 Task: Change the link text to "Schedule time with the manager".
Action: Mouse moved to (119, 201)
Screenshot: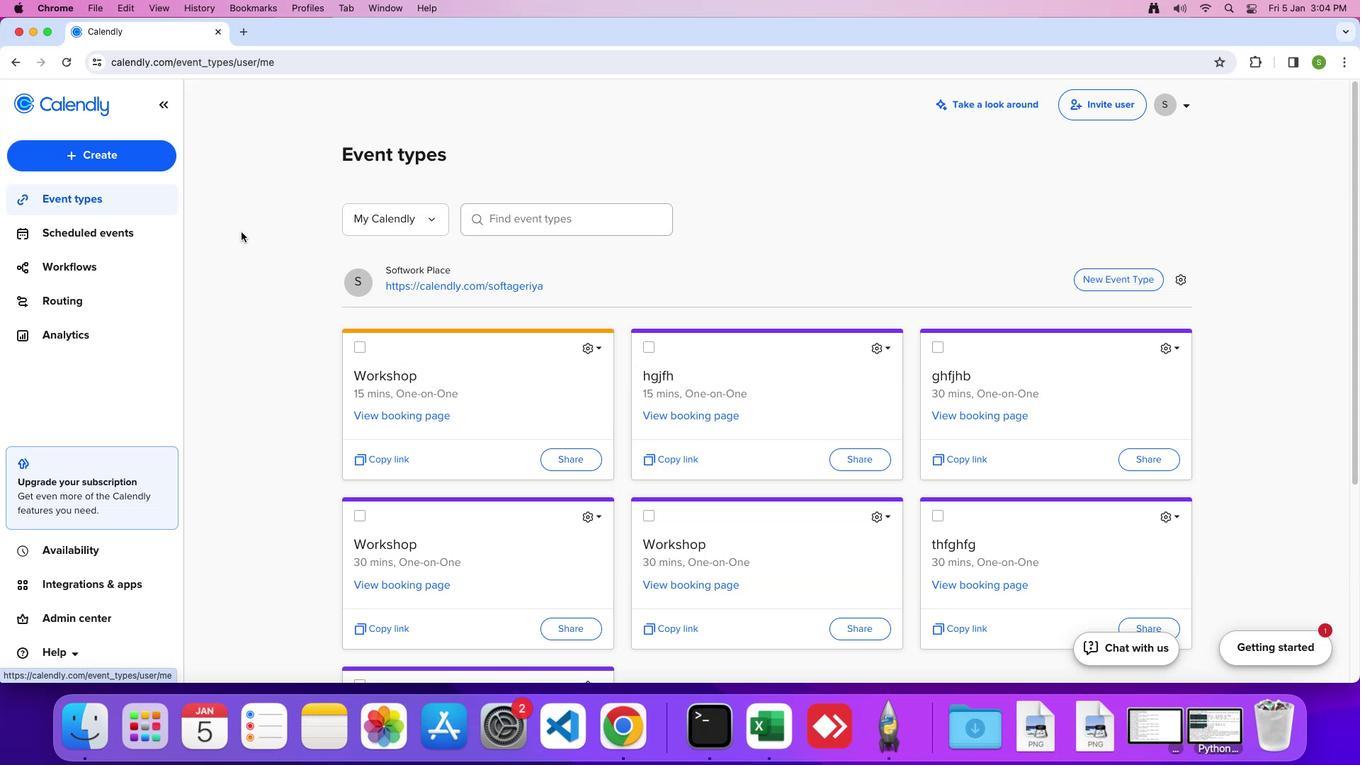 
Action: Mouse pressed left at (119, 201)
Screenshot: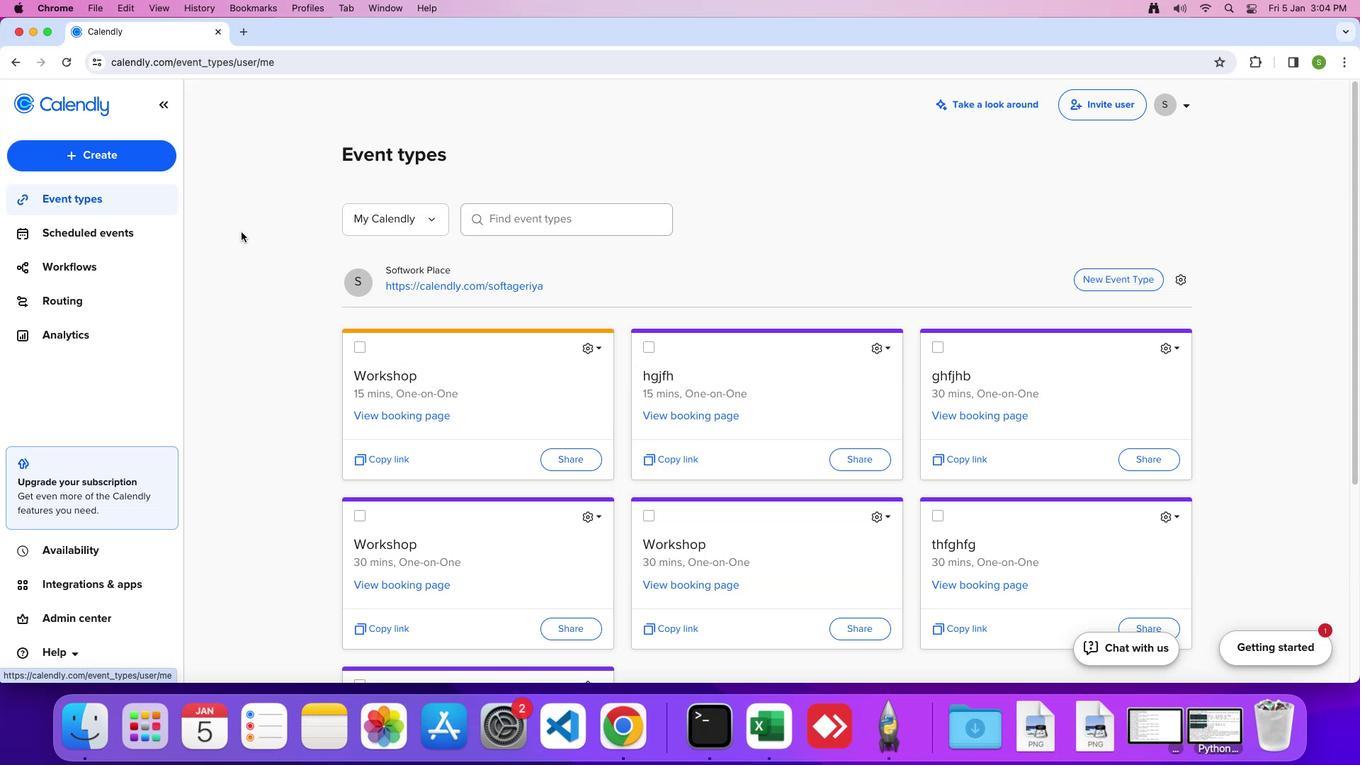
Action: Mouse moved to (1185, 283)
Screenshot: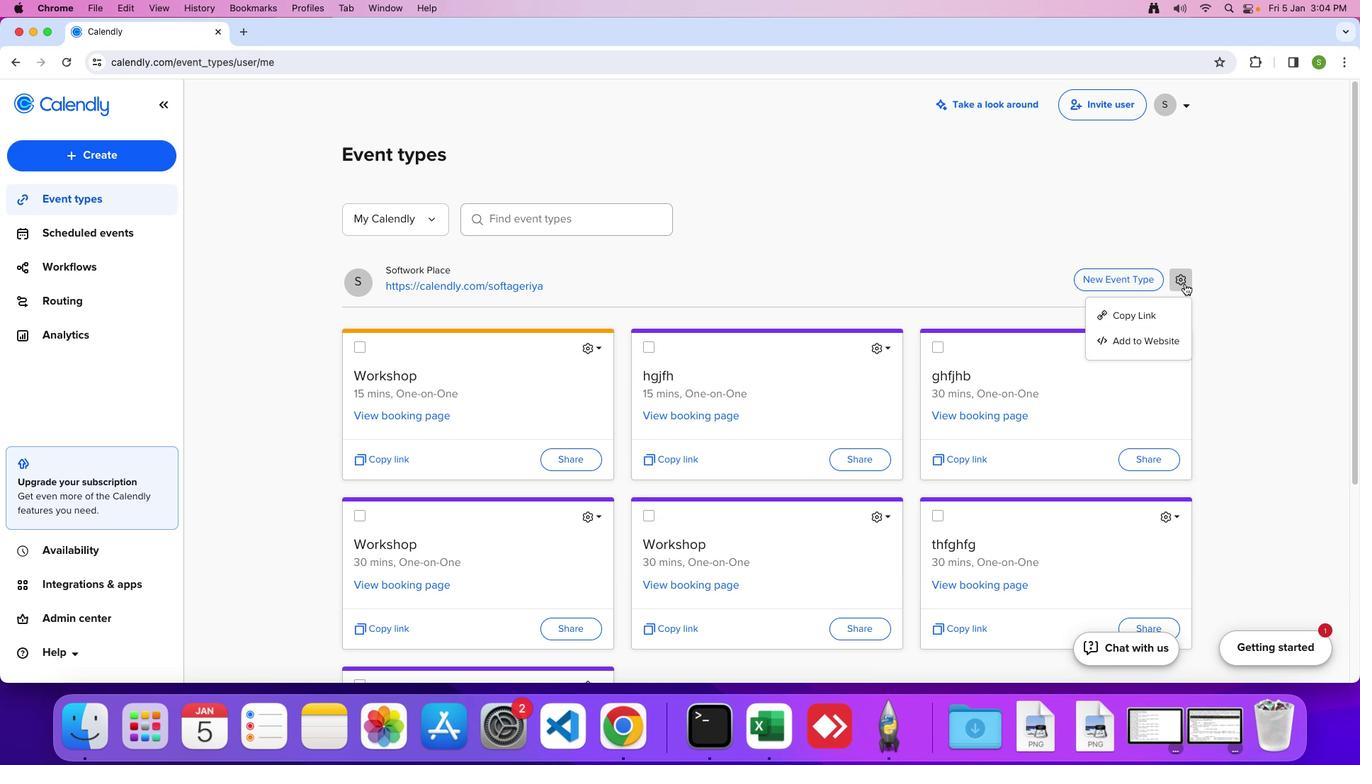 
Action: Mouse pressed left at (1185, 283)
Screenshot: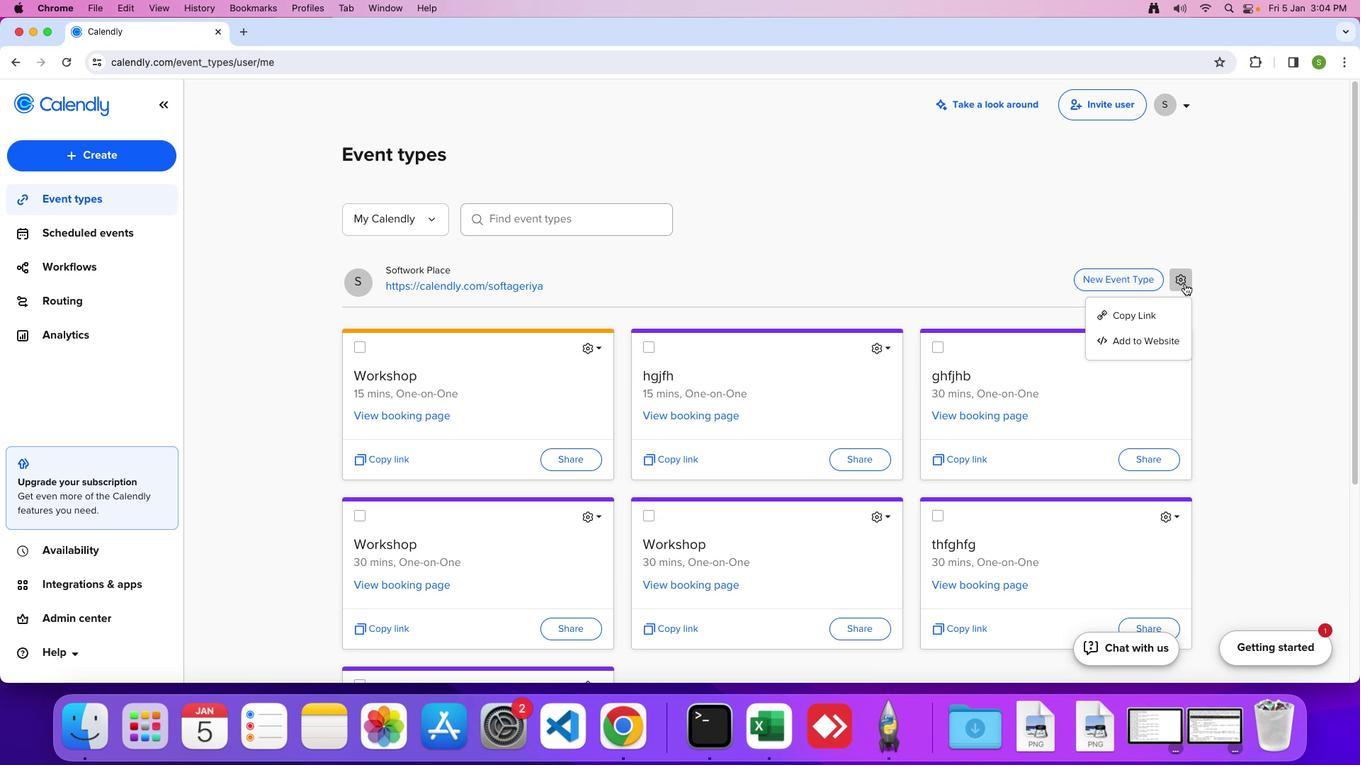 
Action: Mouse moved to (1155, 344)
Screenshot: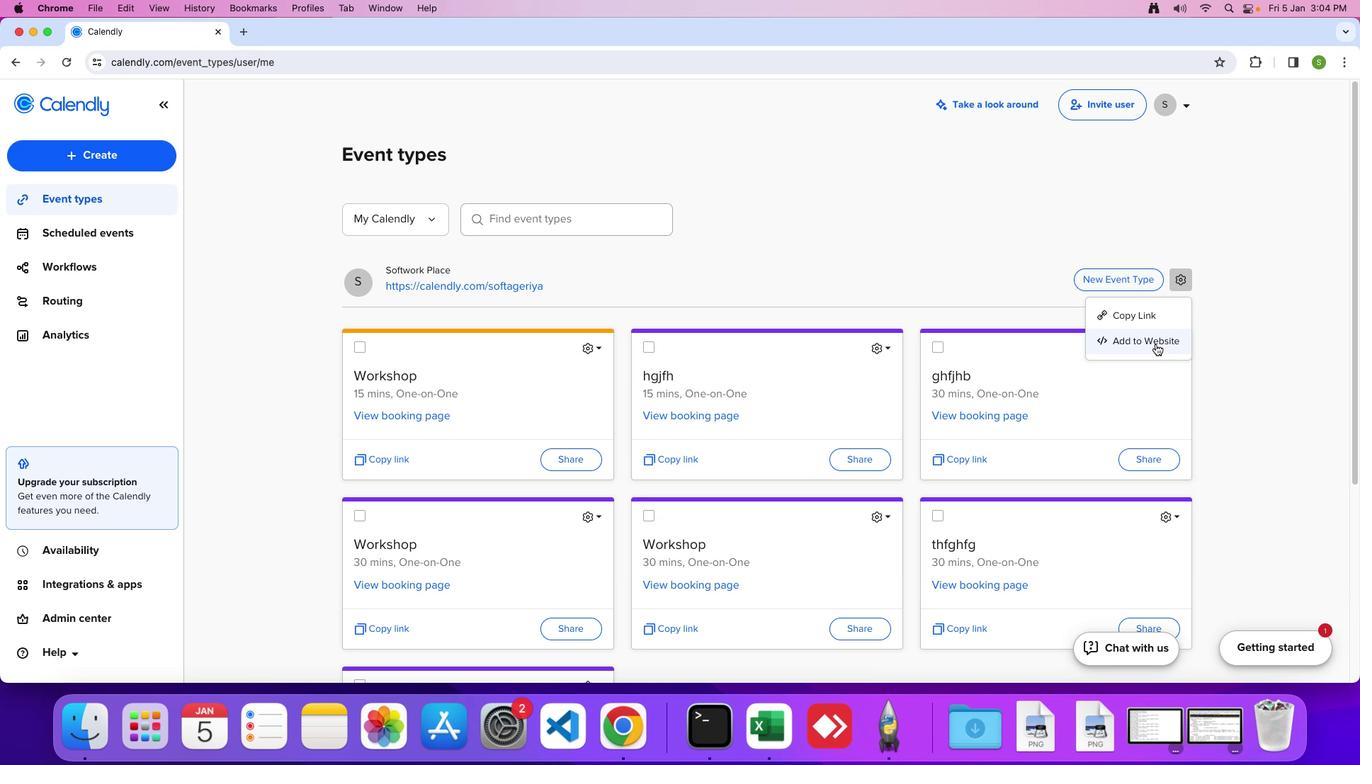 
Action: Mouse pressed left at (1155, 344)
Screenshot: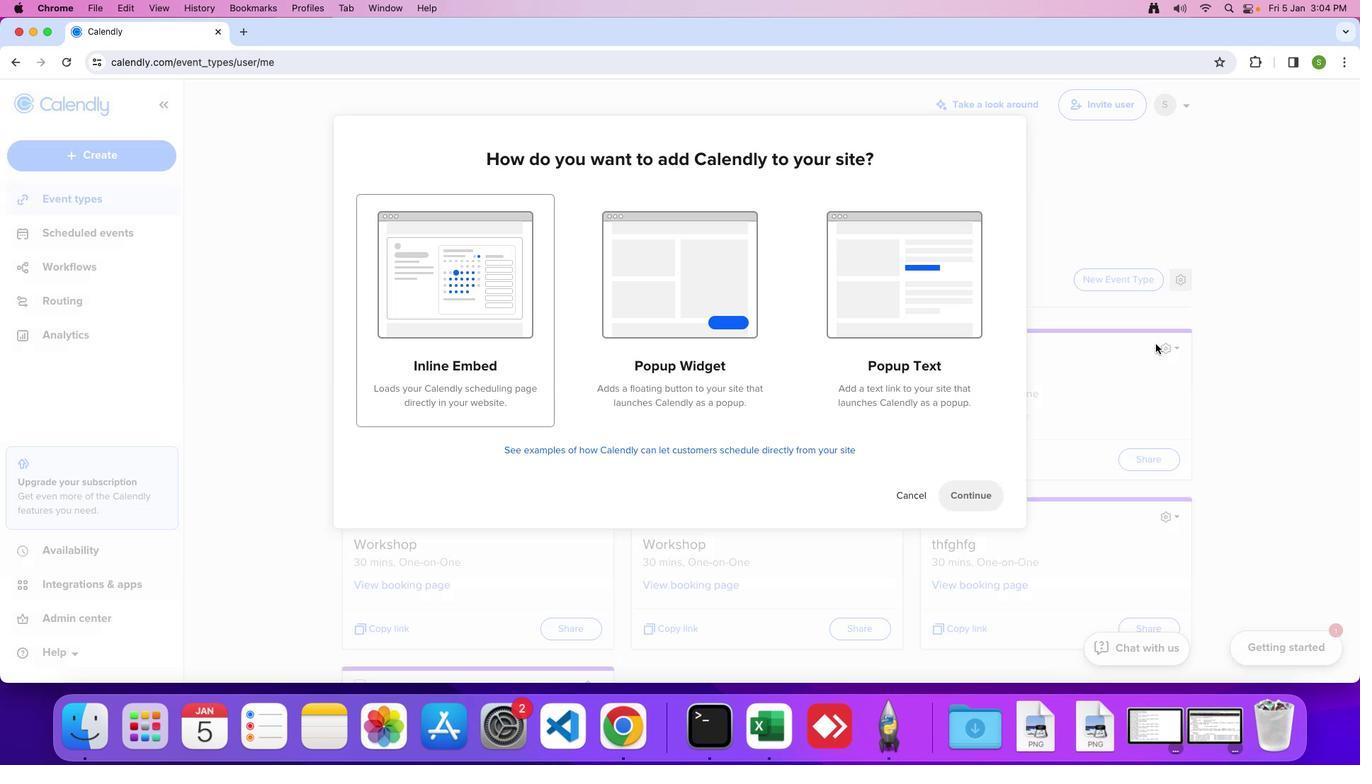 
Action: Mouse moved to (877, 311)
Screenshot: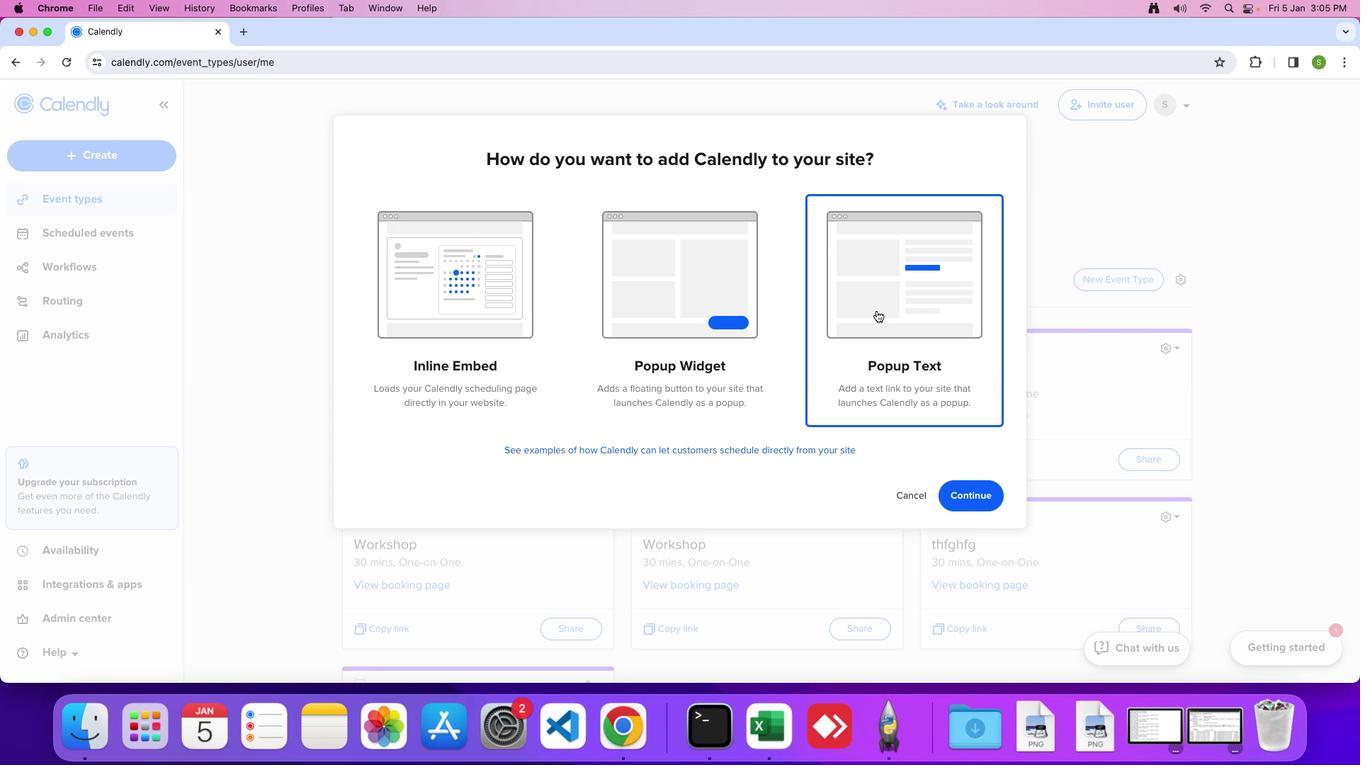 
Action: Mouse pressed left at (877, 311)
Screenshot: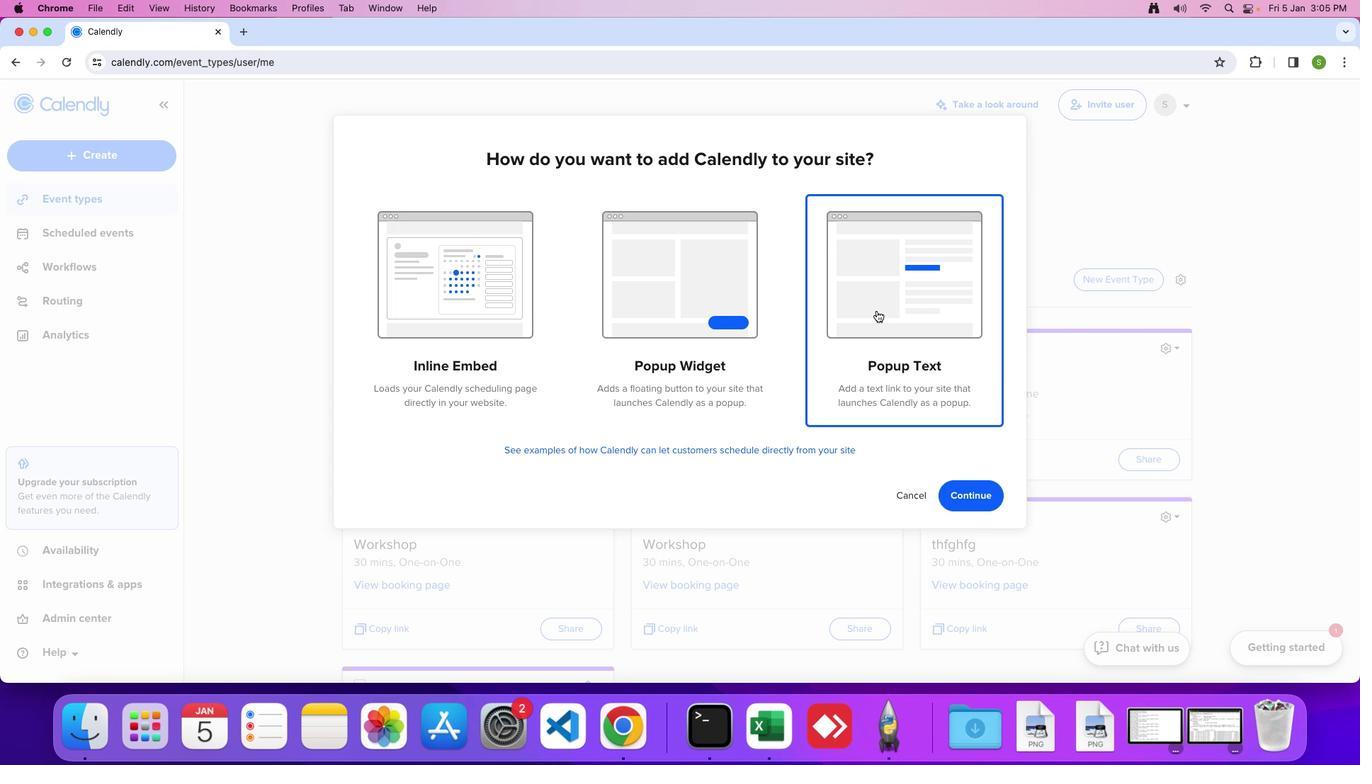 
Action: Mouse moved to (964, 492)
Screenshot: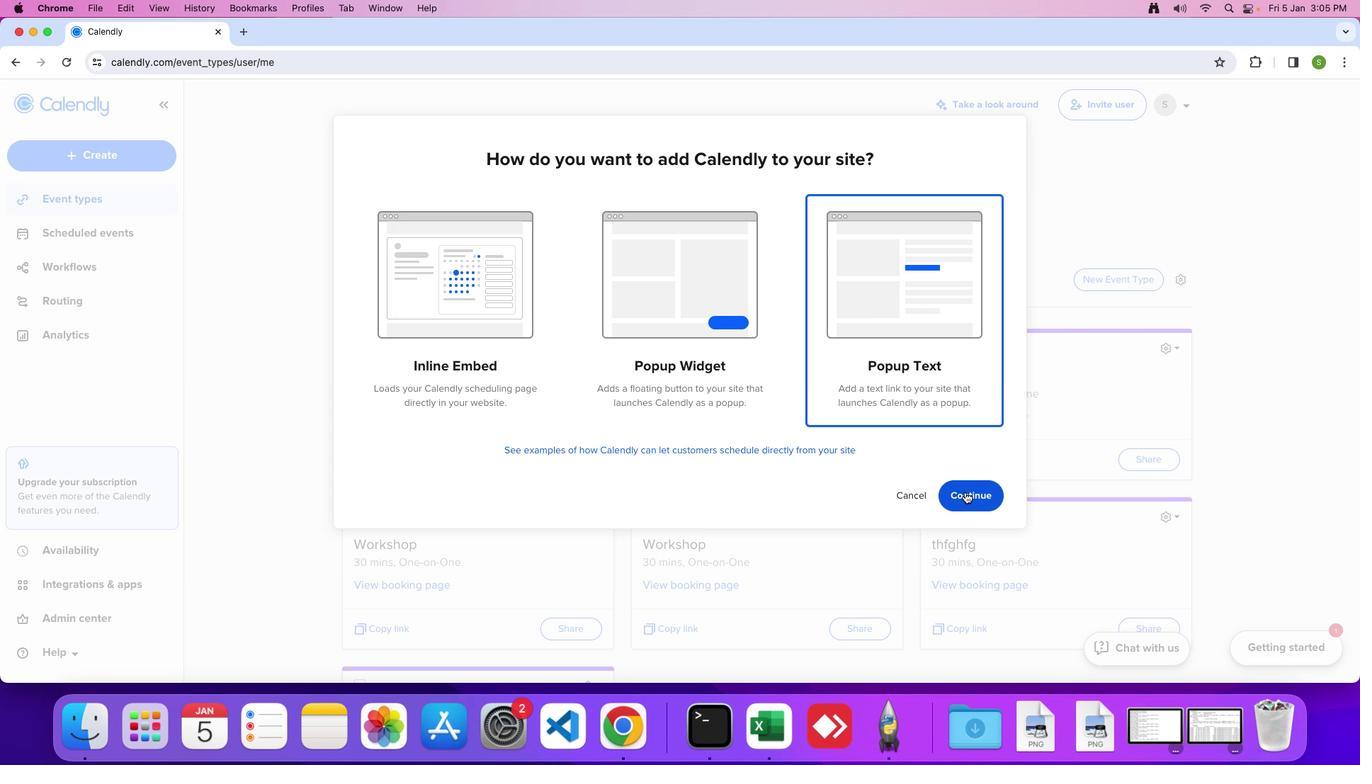 
Action: Mouse pressed left at (964, 492)
Screenshot: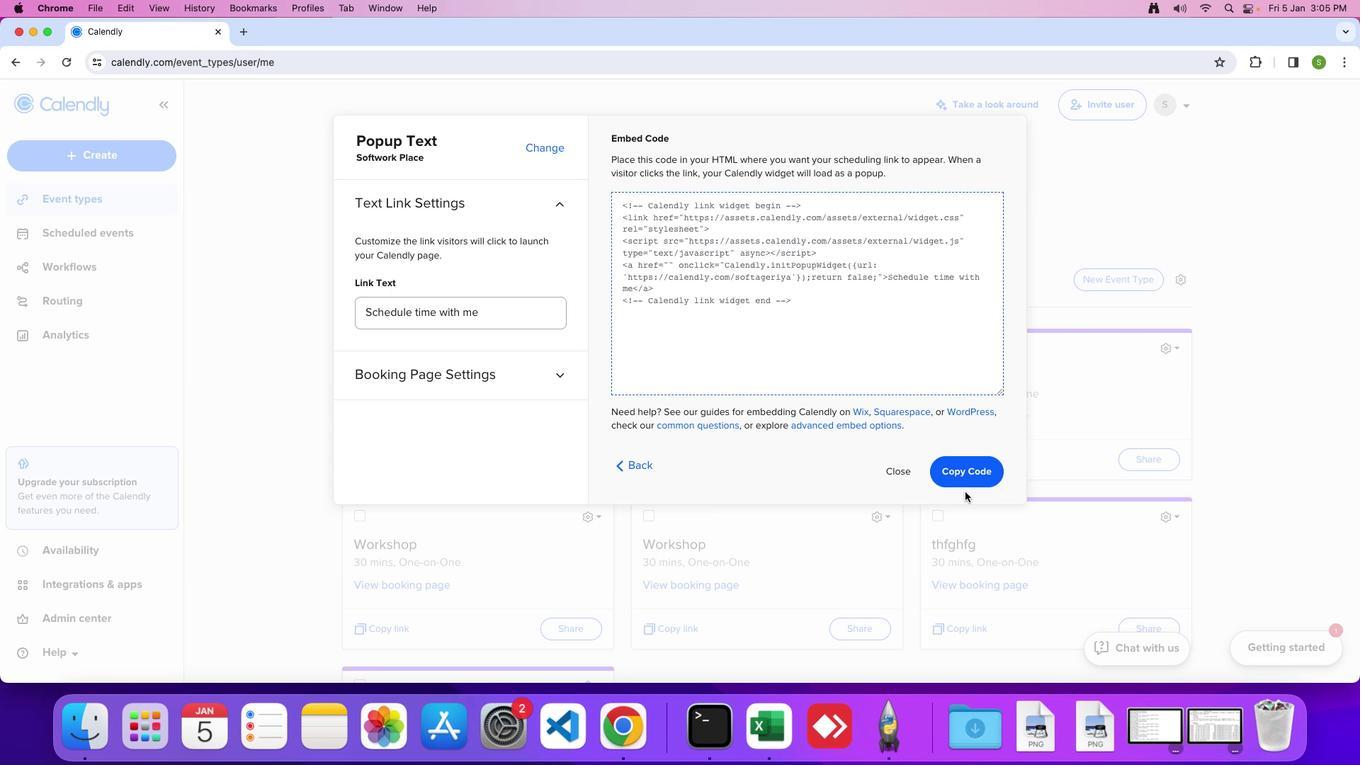 
Action: Mouse moved to (538, 310)
Screenshot: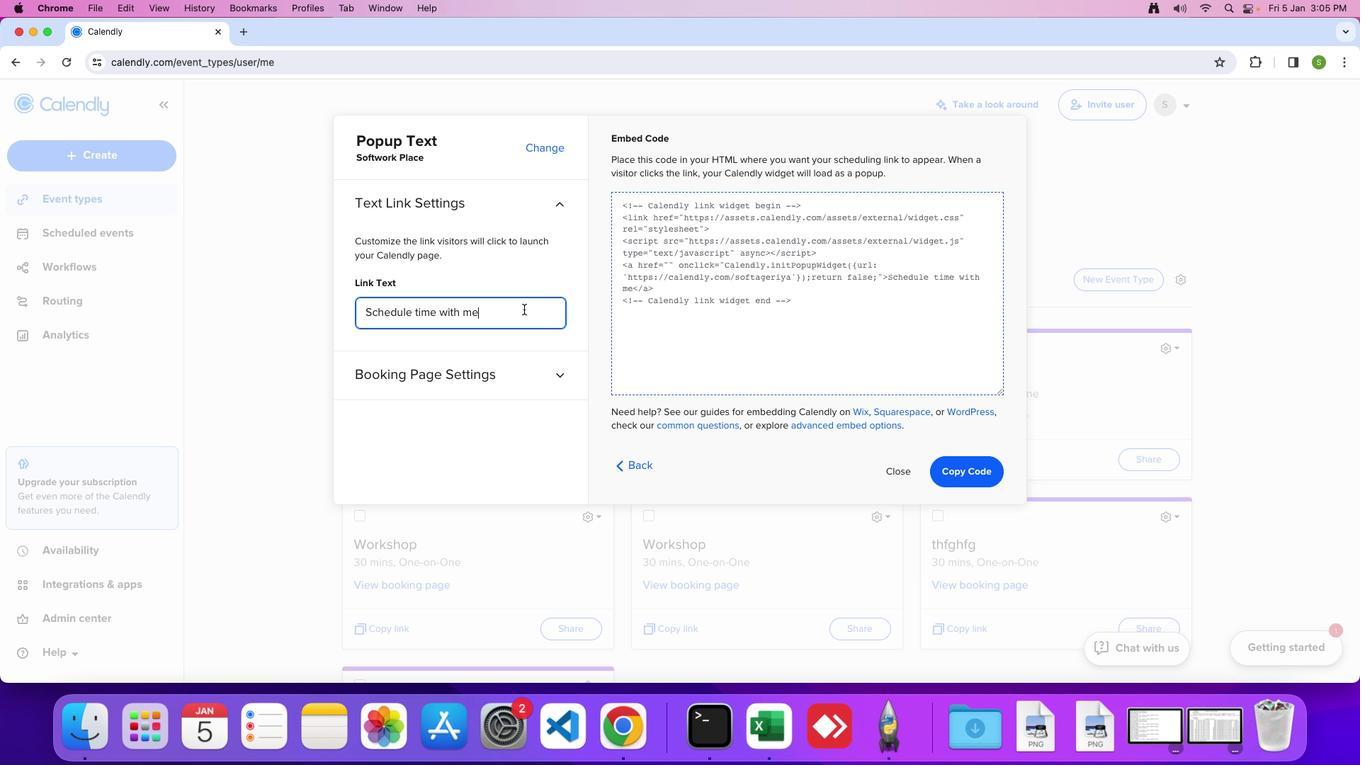 
Action: Mouse pressed left at (538, 310)
Screenshot: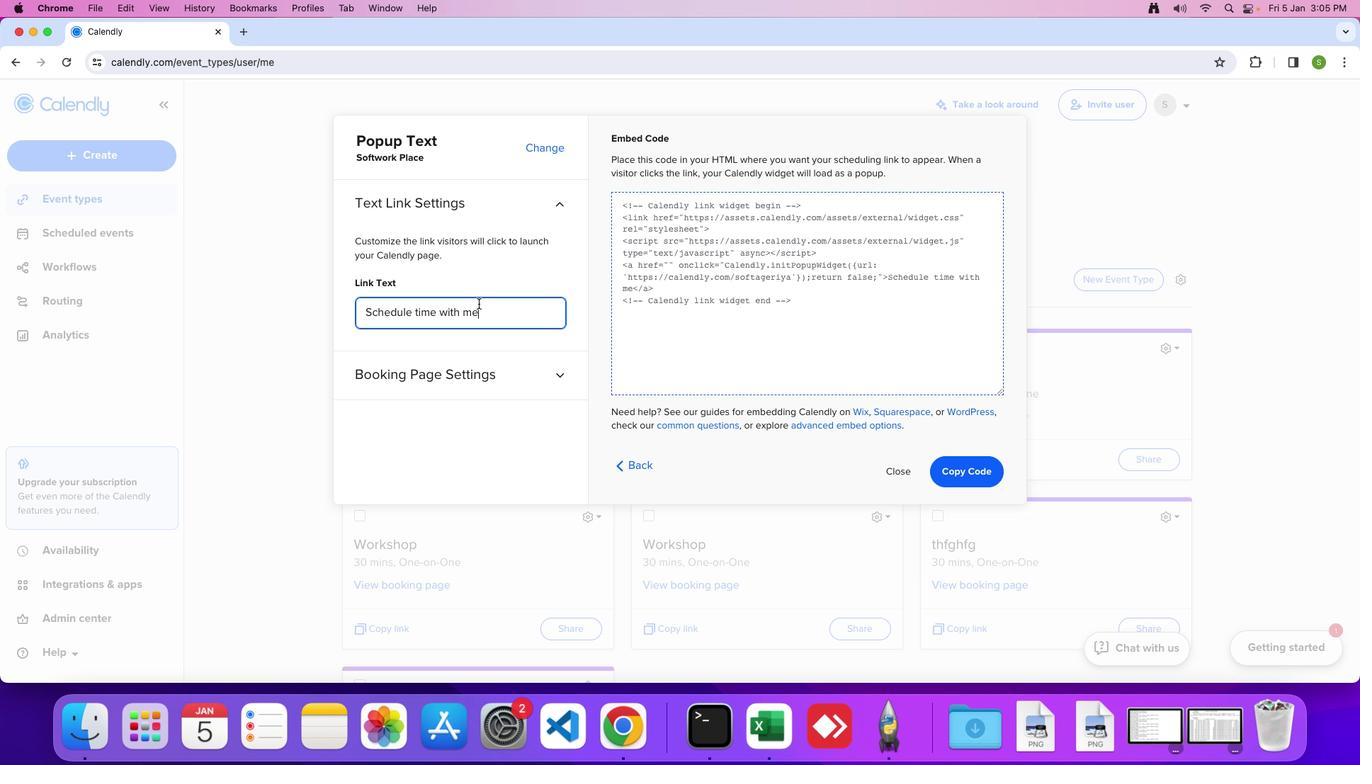 
Action: Mouse moved to (341, 301)
Screenshot: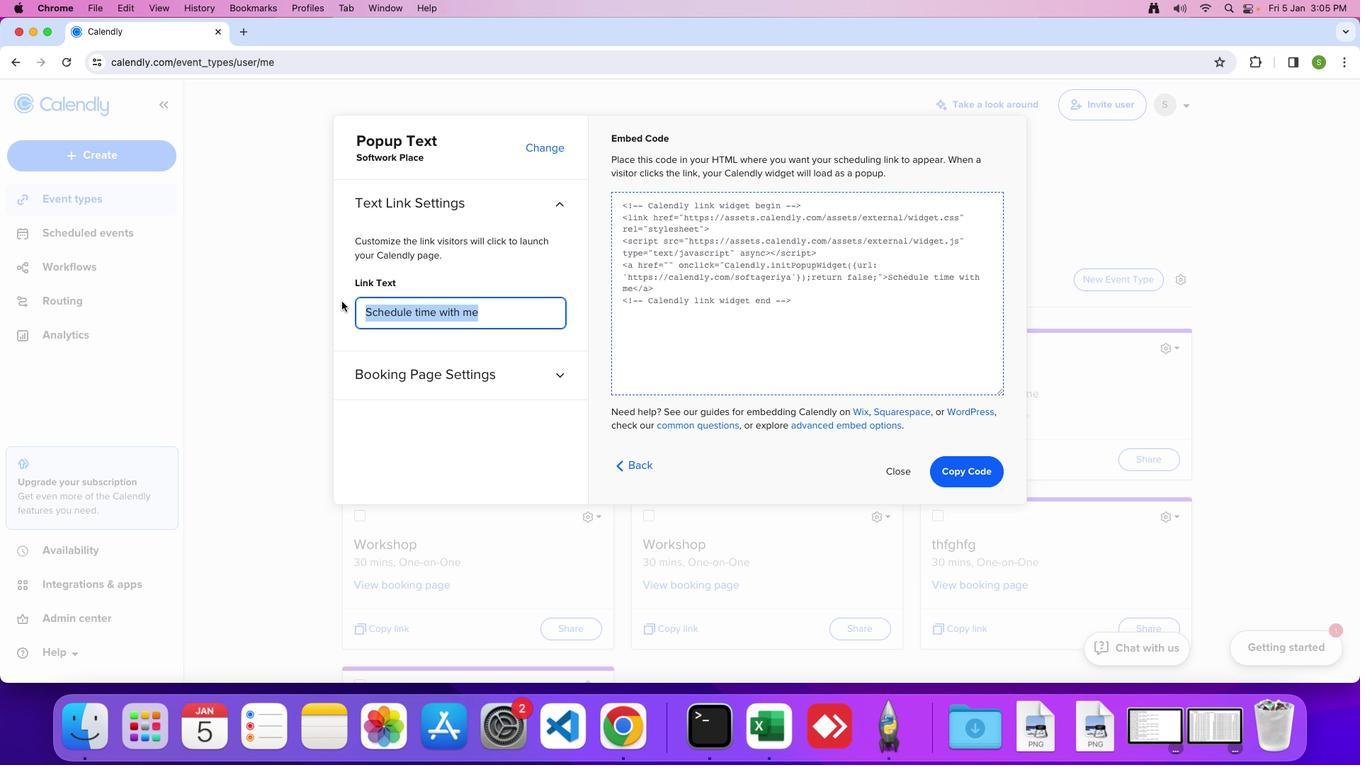 
Action: Key pressed 'S'Key.caps_lock'c''h''e''d''u''l''e'Key.space't''i''m''e'Key.space'w''i''t''h'Key.space't''h''e'Key.space'm''a''n''a''g''e''r'
Screenshot: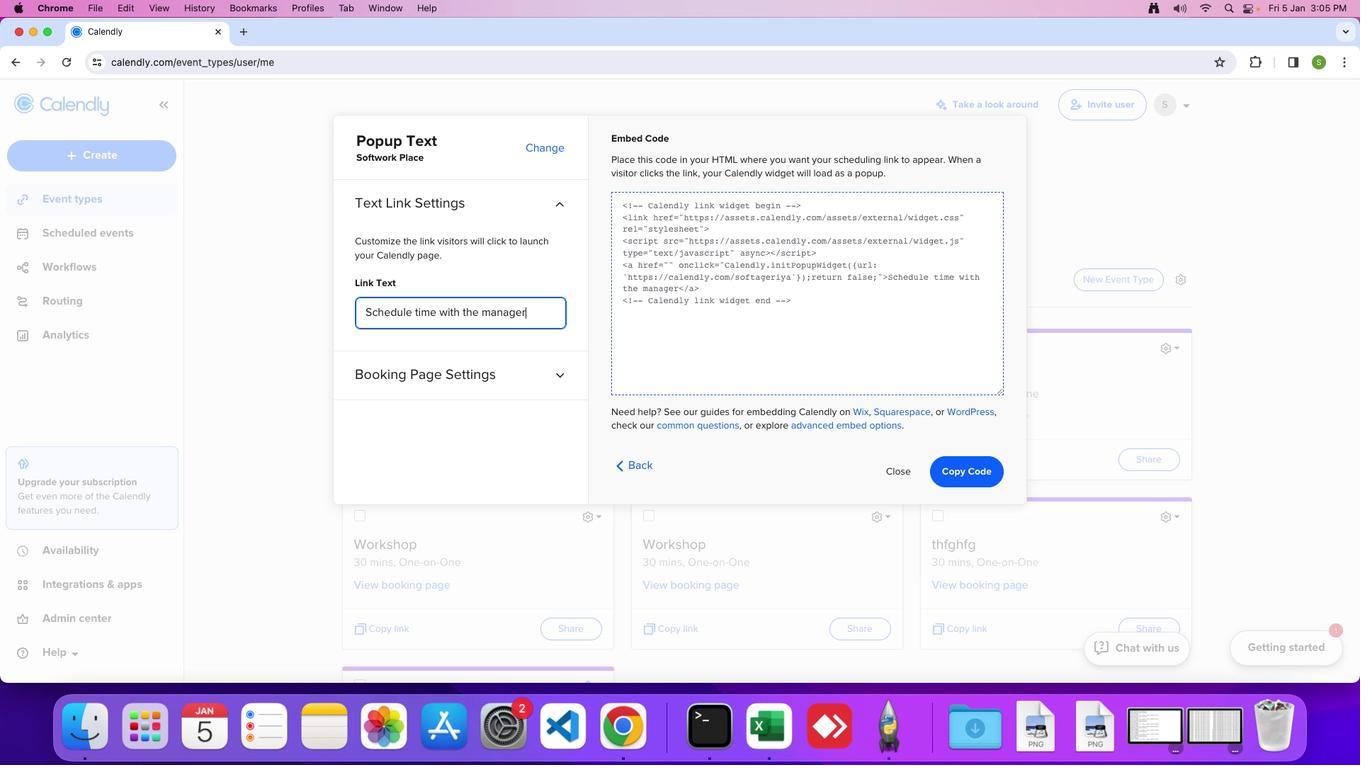 
Action: Mouse moved to (340, 301)
Screenshot: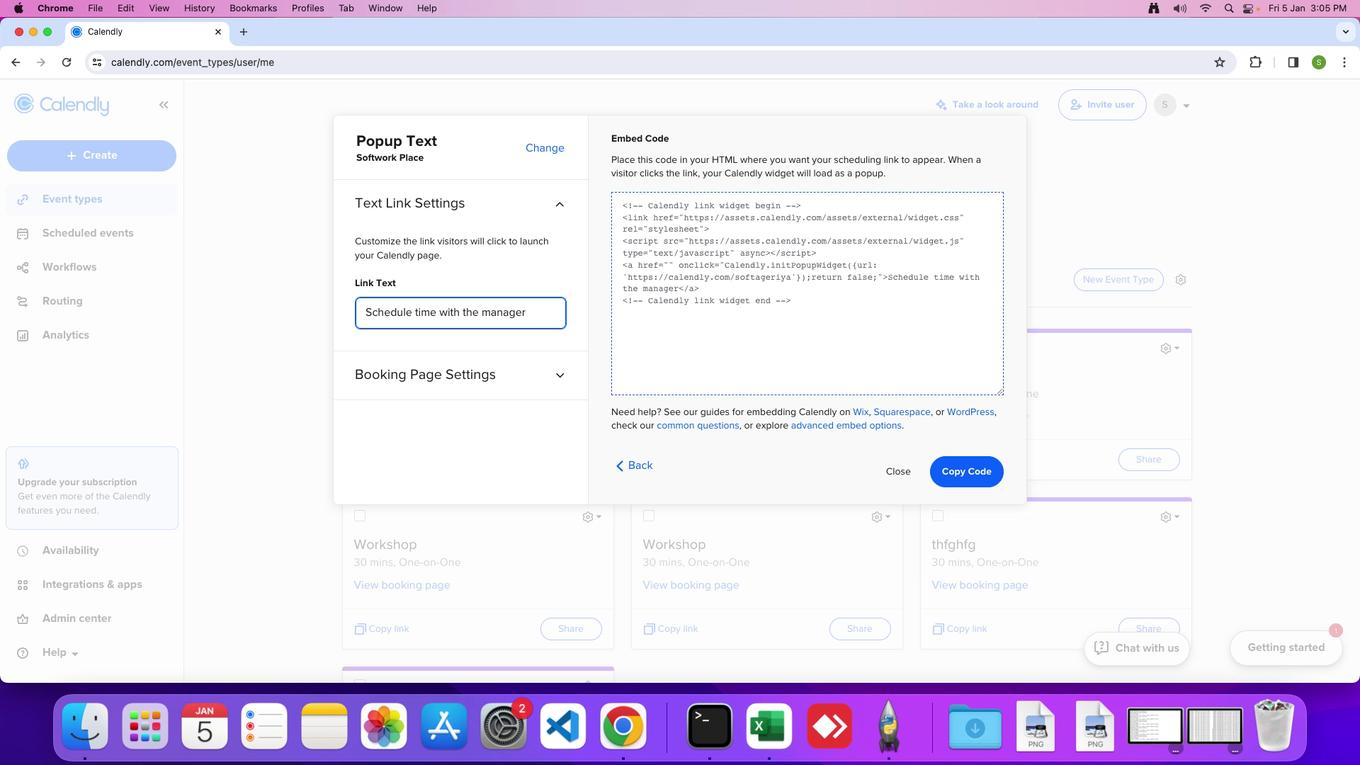 
